 Task: Add Description DS0006 to Card Card0006 in Board Board0002 in Development in Trello
Action: Mouse moved to (590, 58)
Screenshot: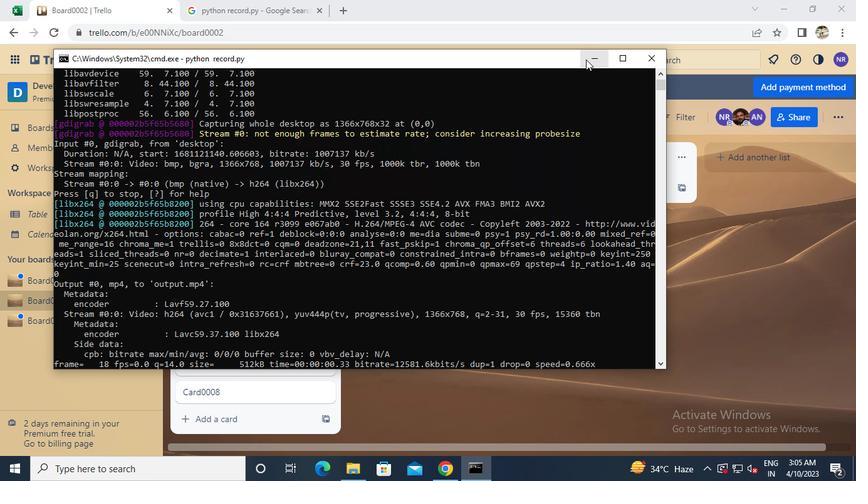 
Action: Mouse pressed left at (590, 58)
Screenshot: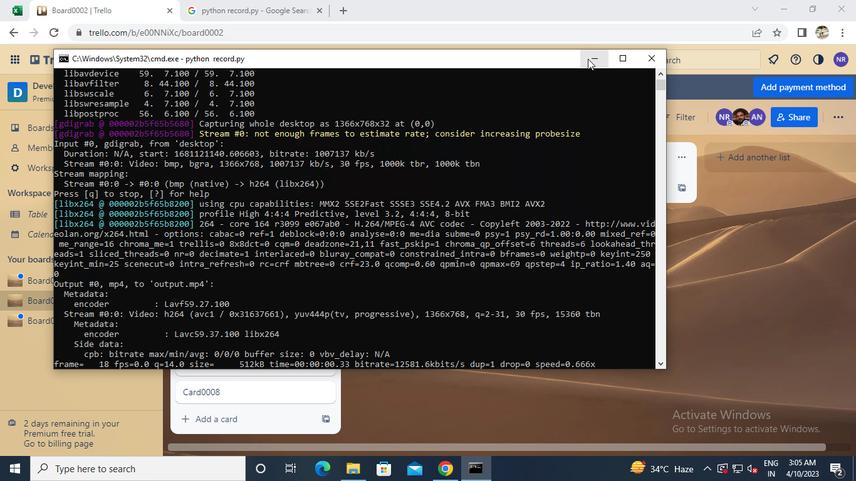 
Action: Mouse moved to (245, 305)
Screenshot: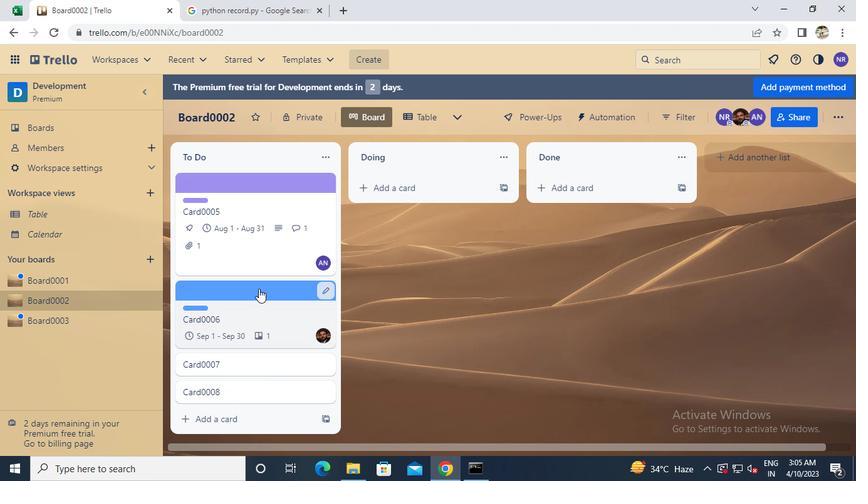 
Action: Mouse pressed left at (245, 305)
Screenshot: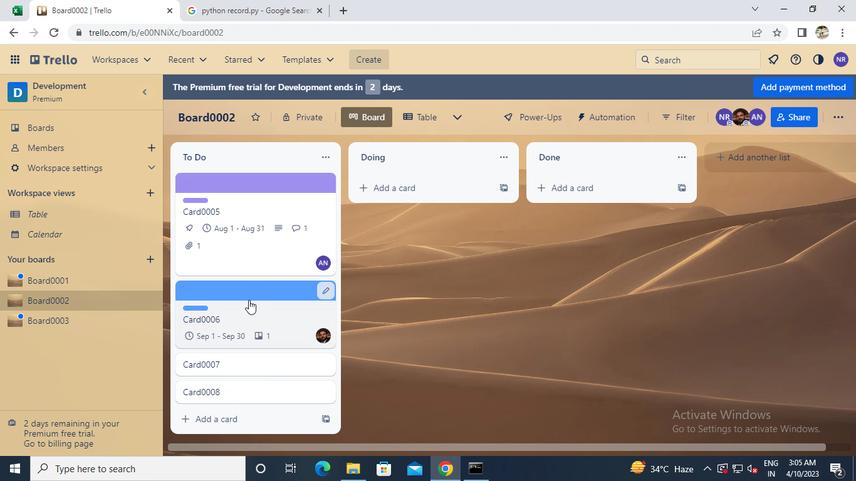 
Action: Mouse moved to (243, 354)
Screenshot: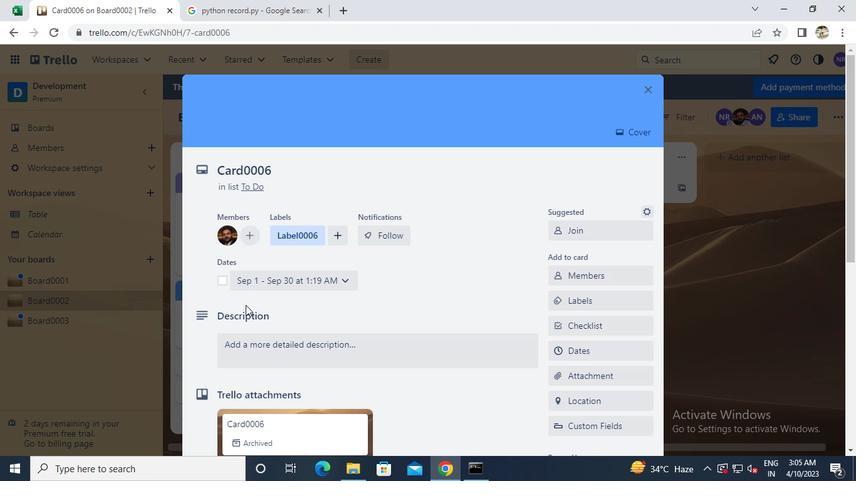 
Action: Mouse pressed left at (243, 354)
Screenshot: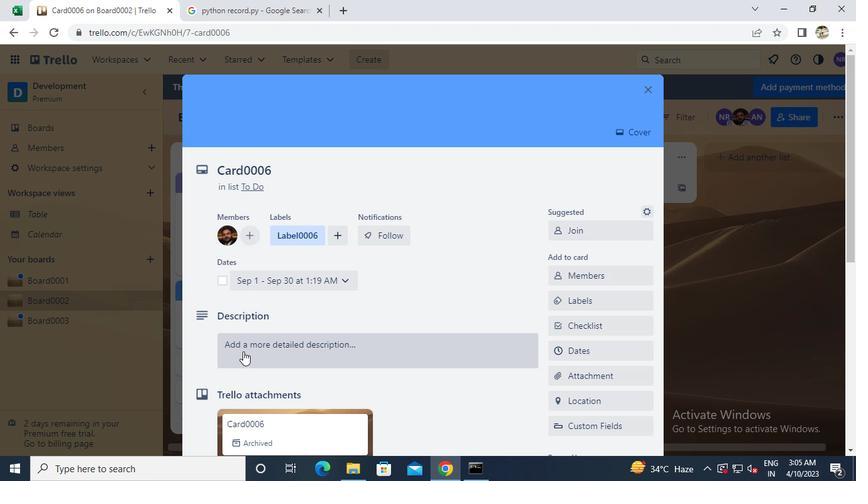 
Action: Keyboard Key.caps_lock
Screenshot: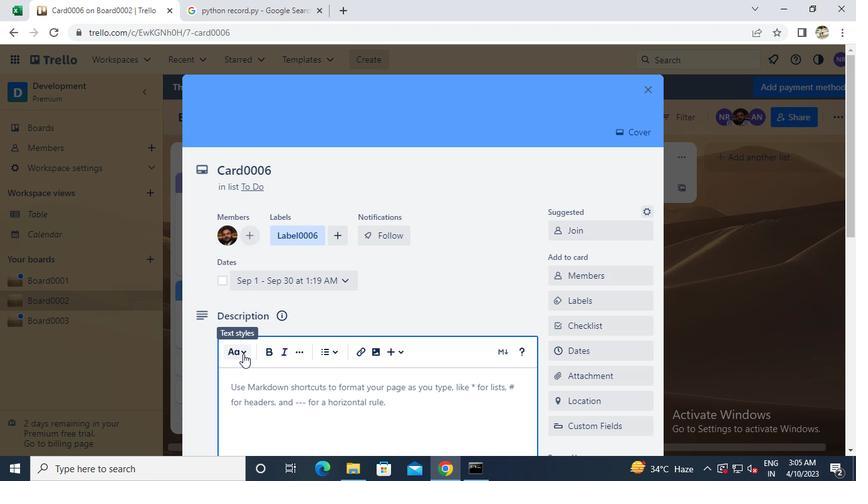 
Action: Keyboard d
Screenshot: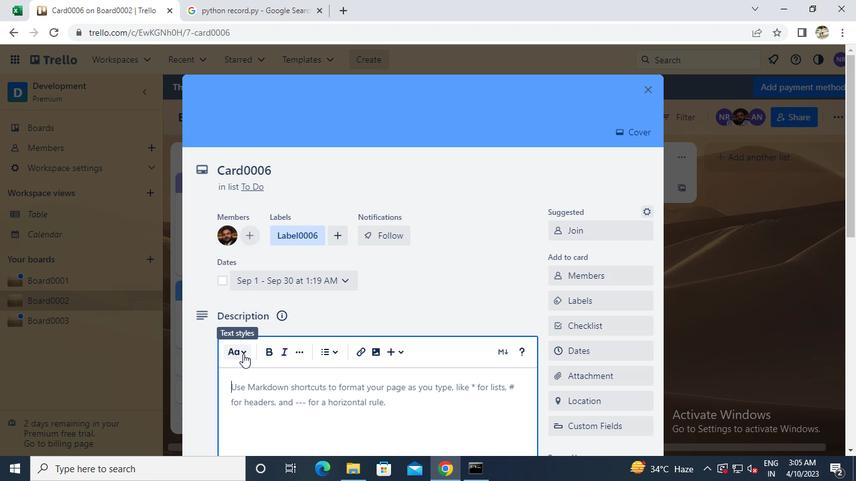 
Action: Keyboard s
Screenshot: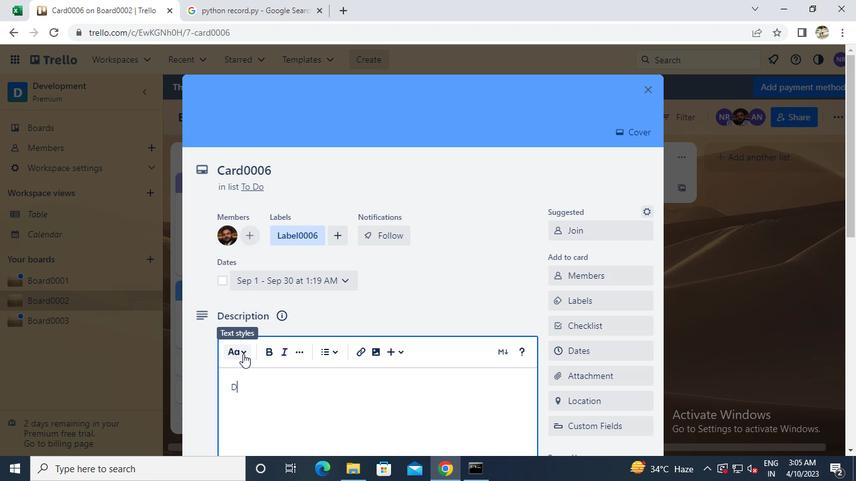 
Action: Keyboard 0
Screenshot: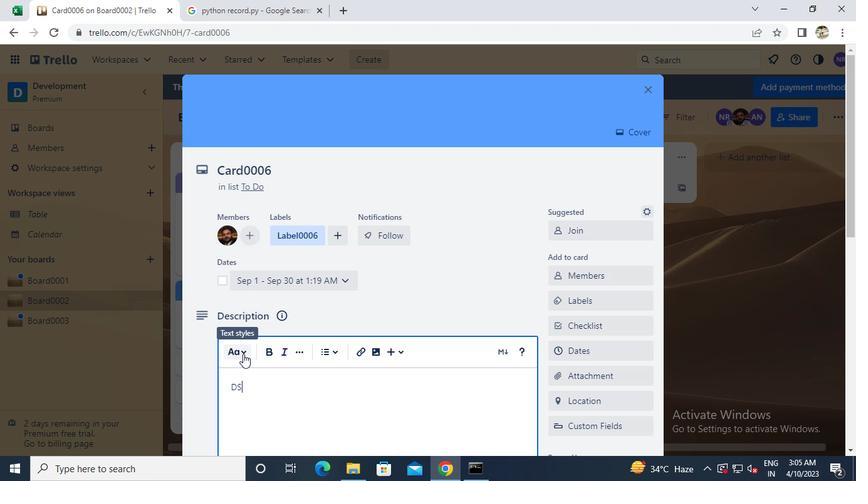 
Action: Keyboard 0
Screenshot: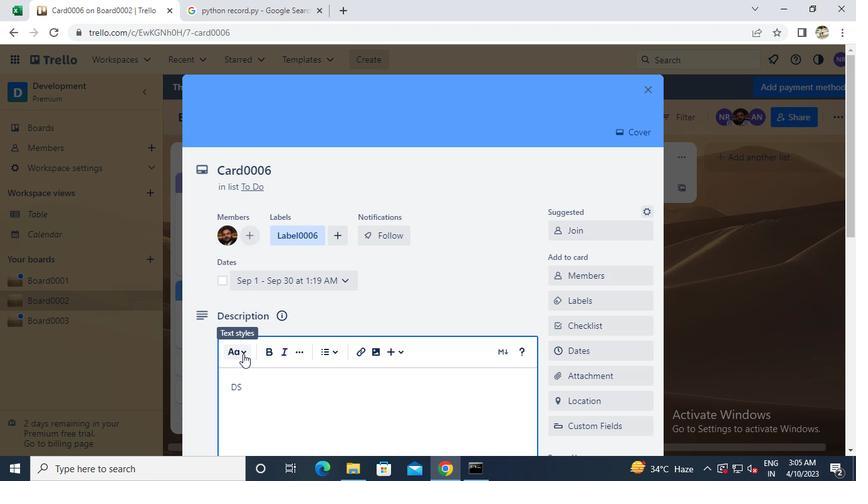 
Action: Keyboard 0
Screenshot: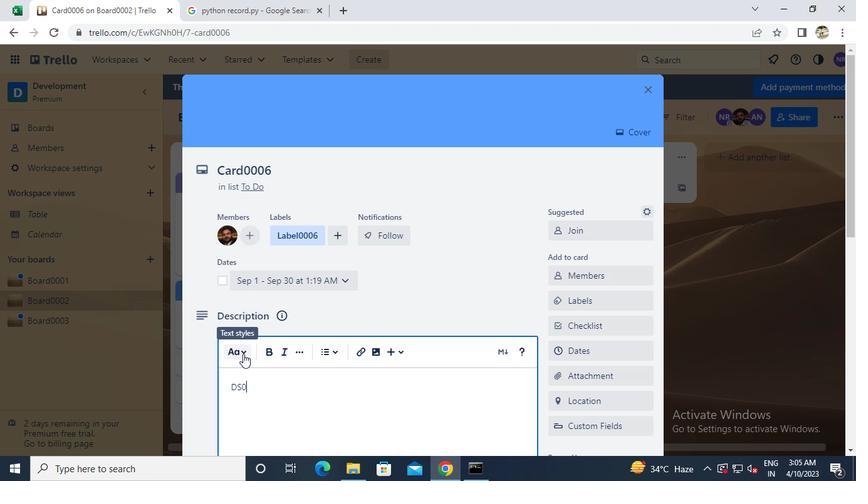 
Action: Keyboard 6
Screenshot: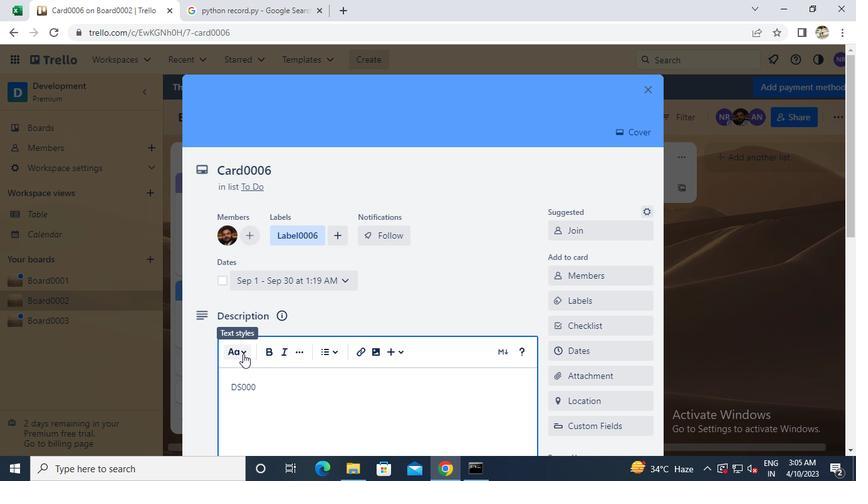 
Action: Mouse moved to (239, 339)
Screenshot: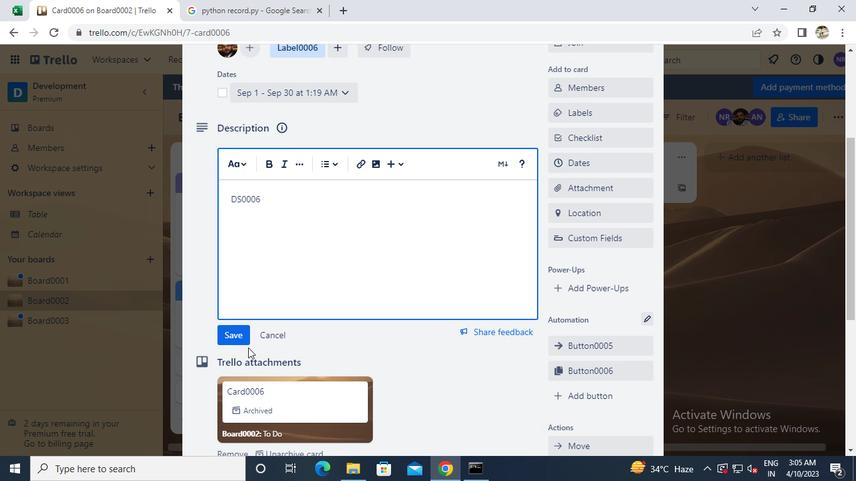 
Action: Mouse pressed left at (239, 339)
Screenshot: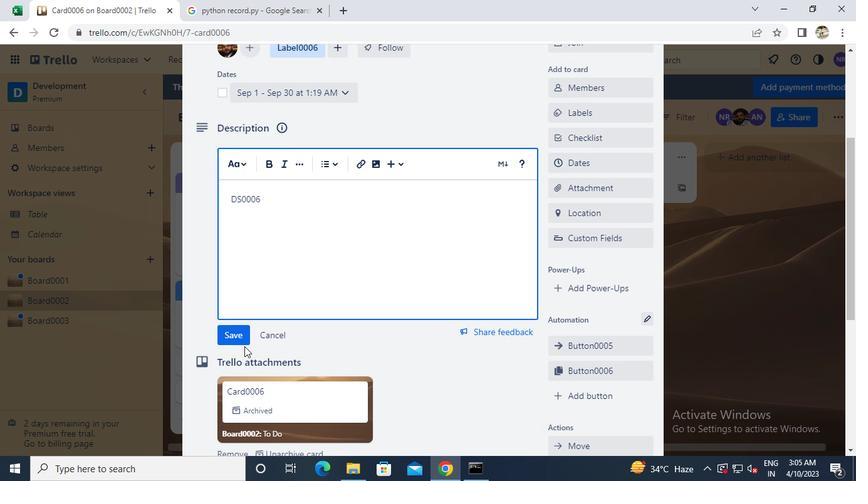 
Action: Mouse moved to (643, 81)
Screenshot: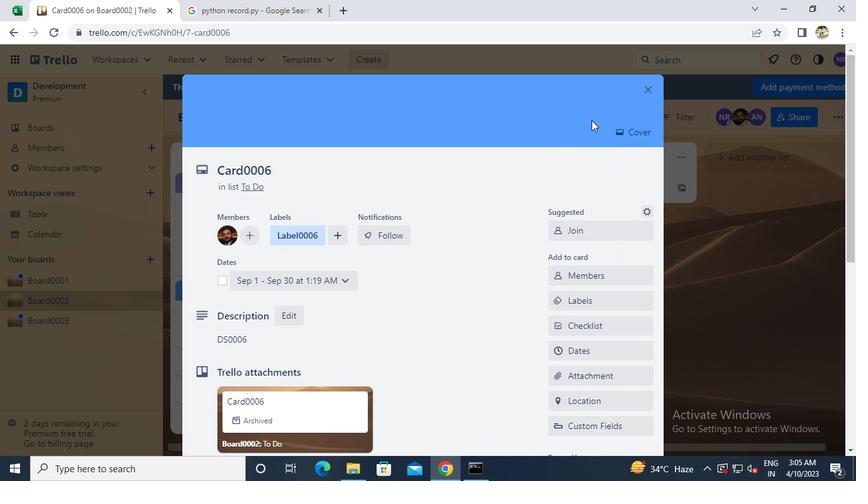 
Action: Mouse pressed left at (643, 81)
Screenshot: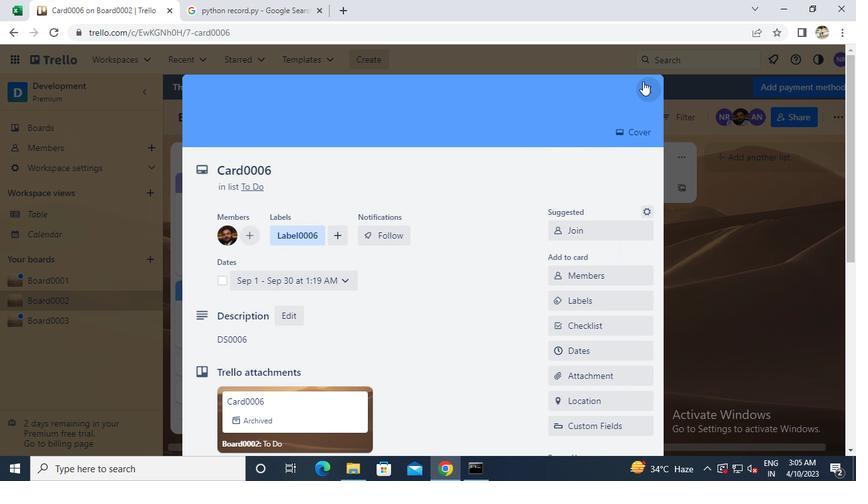 
Action: Mouse moved to (472, 470)
Screenshot: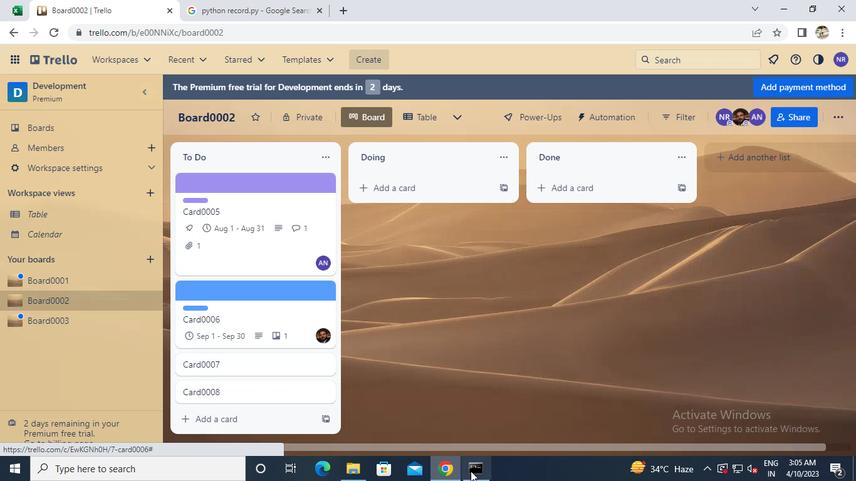 
Action: Mouse pressed left at (472, 470)
Screenshot: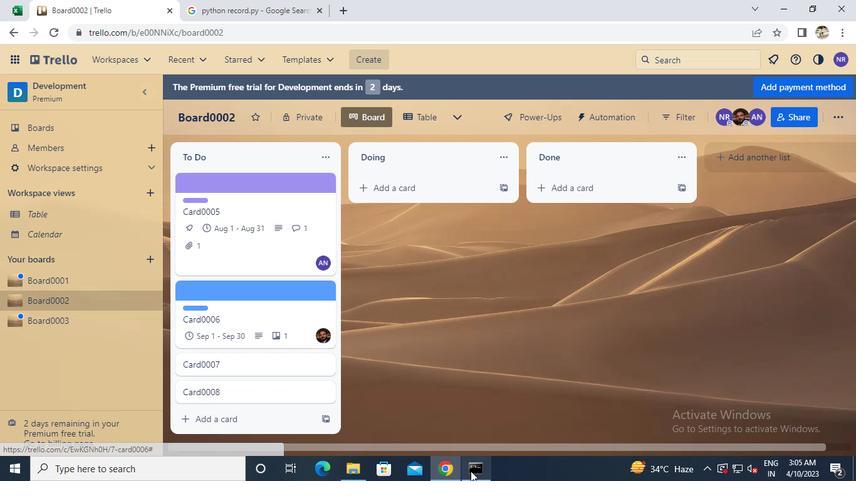 
Action: Mouse moved to (649, 61)
Screenshot: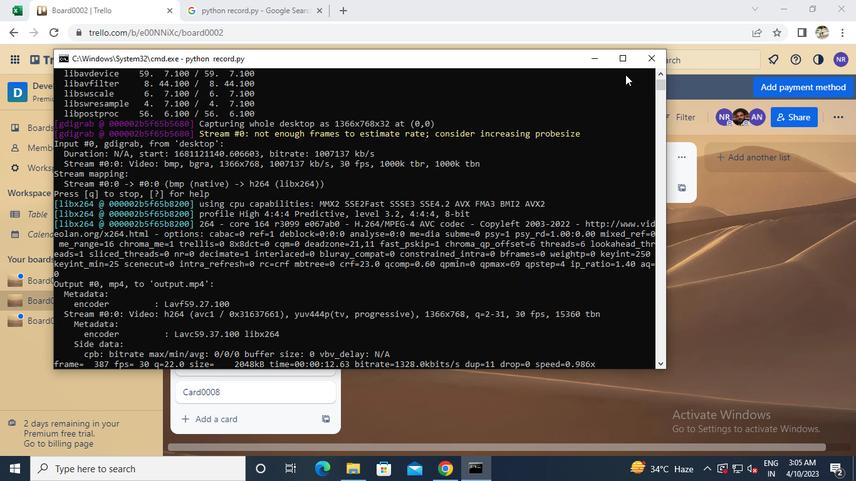 
Action: Mouse pressed left at (649, 61)
Screenshot: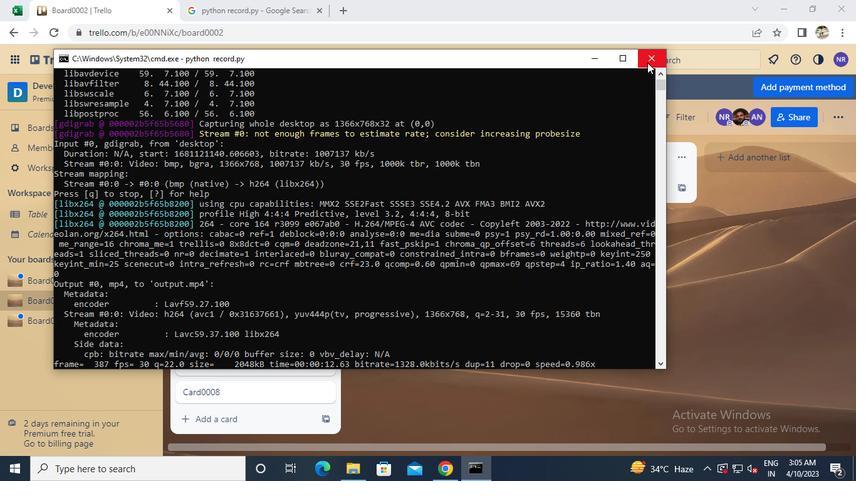 
